 Task: Create a blank project AgileHarbor with privacy Public and default view as List and in the team Taskers . Create three sections in the project as To-Do, Doing and Done
Action: Mouse moved to (66, 60)
Screenshot: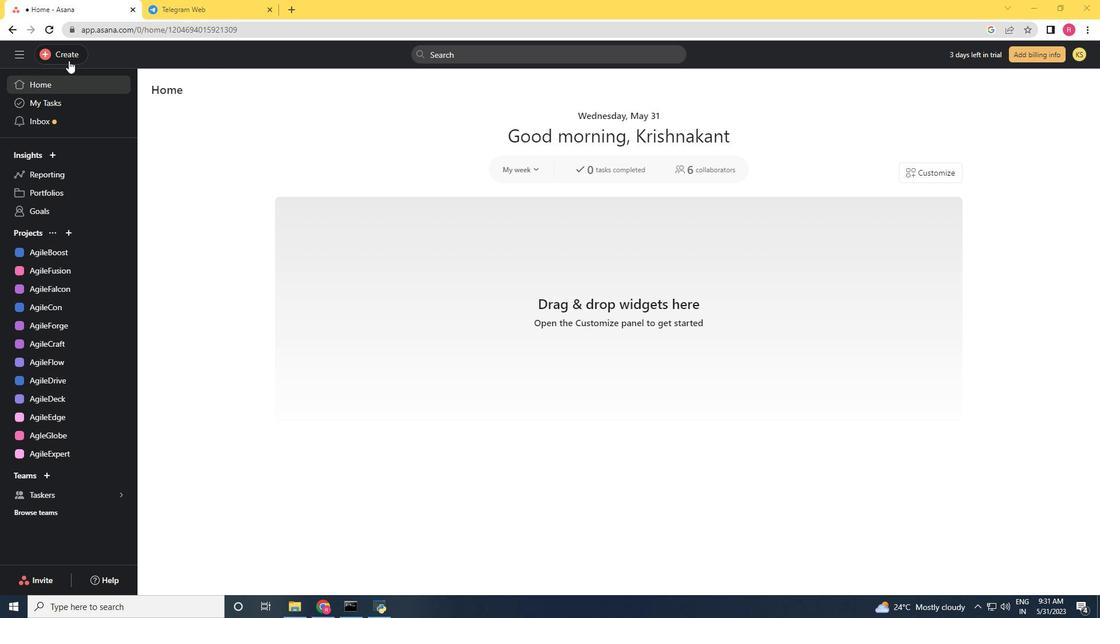
Action: Mouse pressed left at (66, 60)
Screenshot: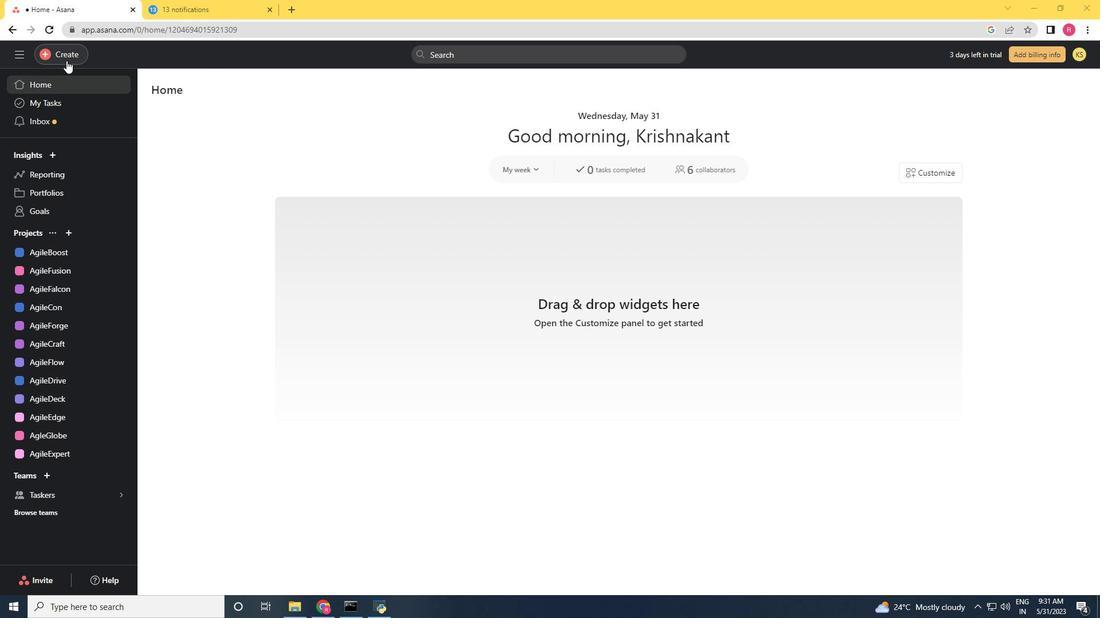 
Action: Mouse moved to (133, 84)
Screenshot: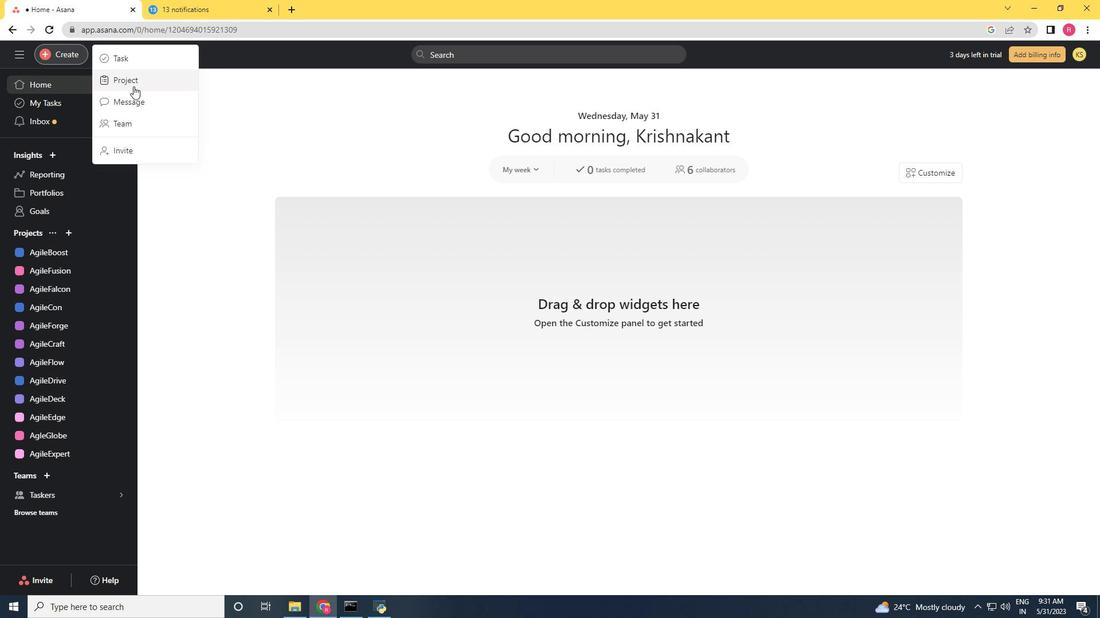 
Action: Mouse pressed left at (133, 84)
Screenshot: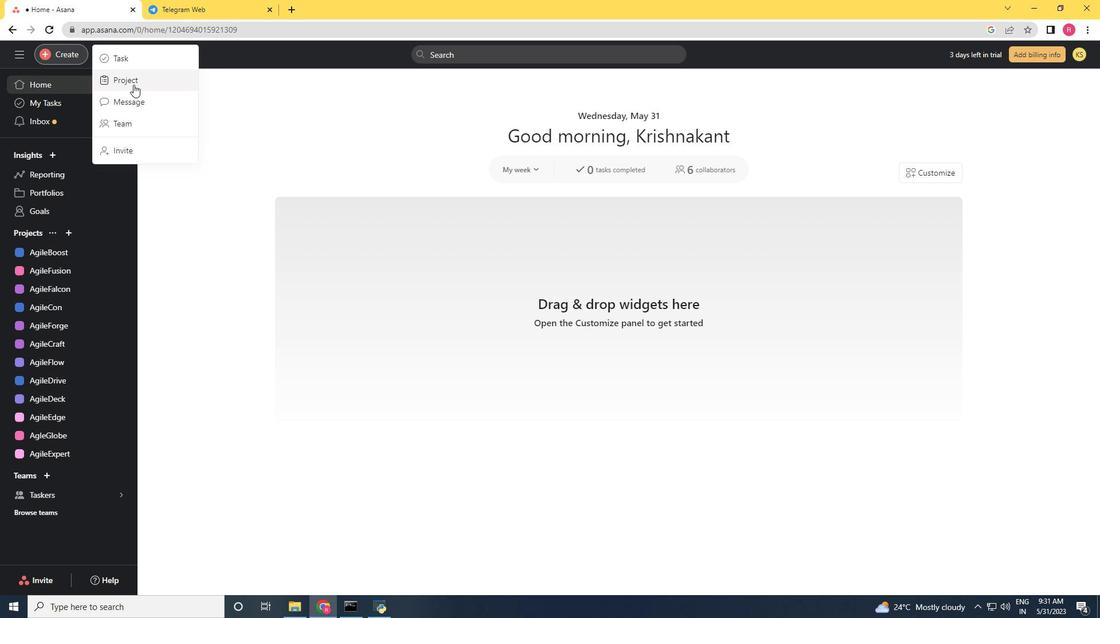 
Action: Mouse moved to (472, 339)
Screenshot: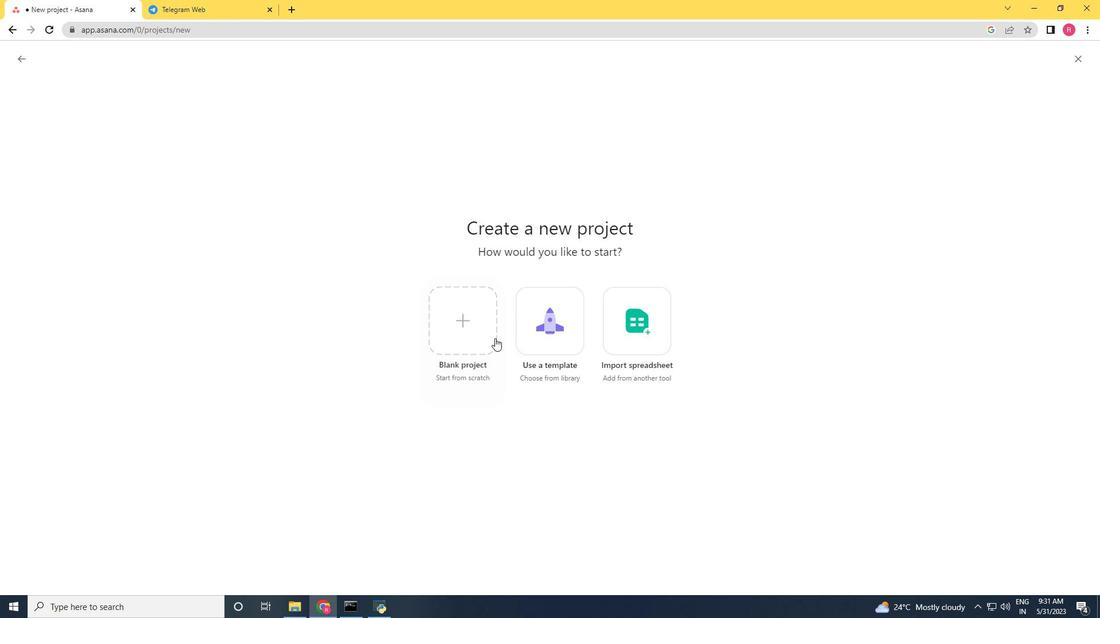 
Action: Mouse pressed left at (472, 339)
Screenshot: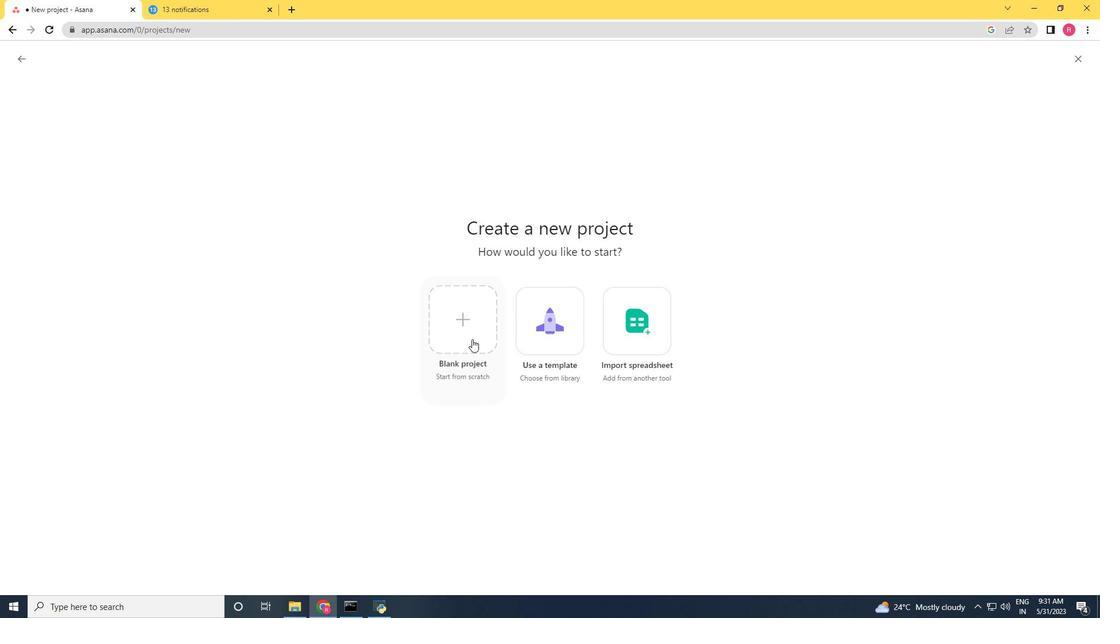 
Action: Mouse moved to (1100, 275)
Screenshot: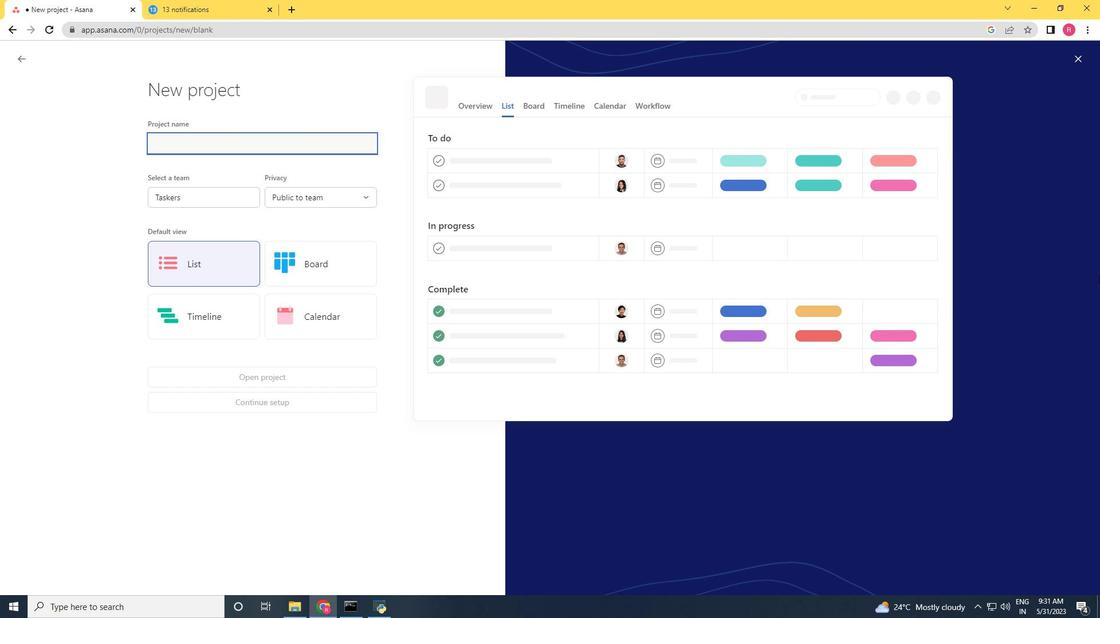 
Action: Key pressed <Key.shift>Agile<Key.space><Key.backspace><Key.shift>Harbor
Screenshot: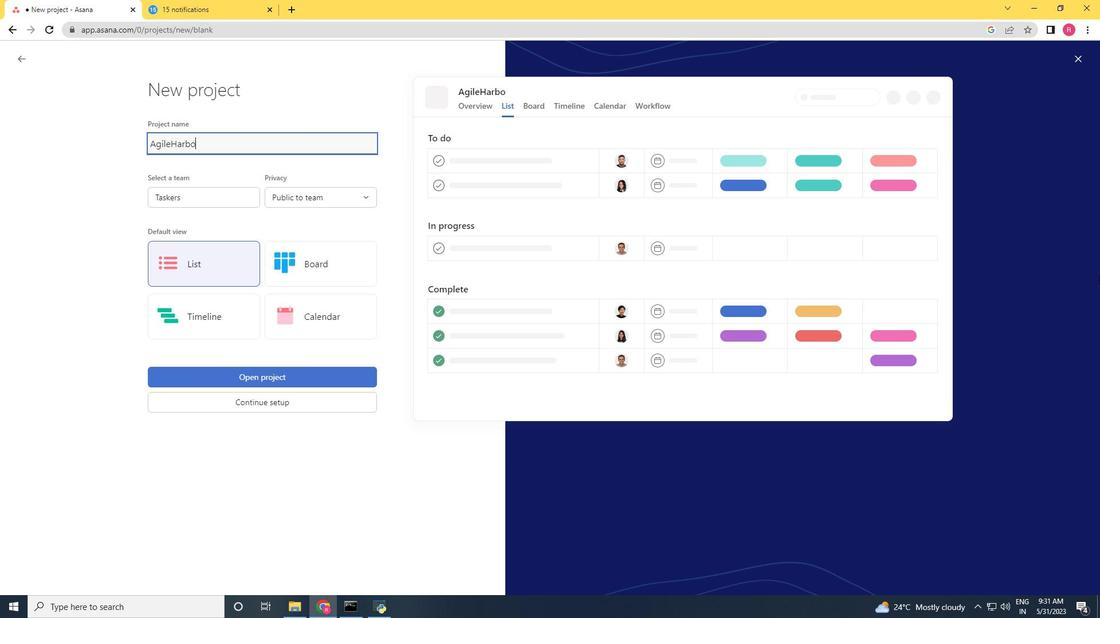 
Action: Mouse moved to (310, 195)
Screenshot: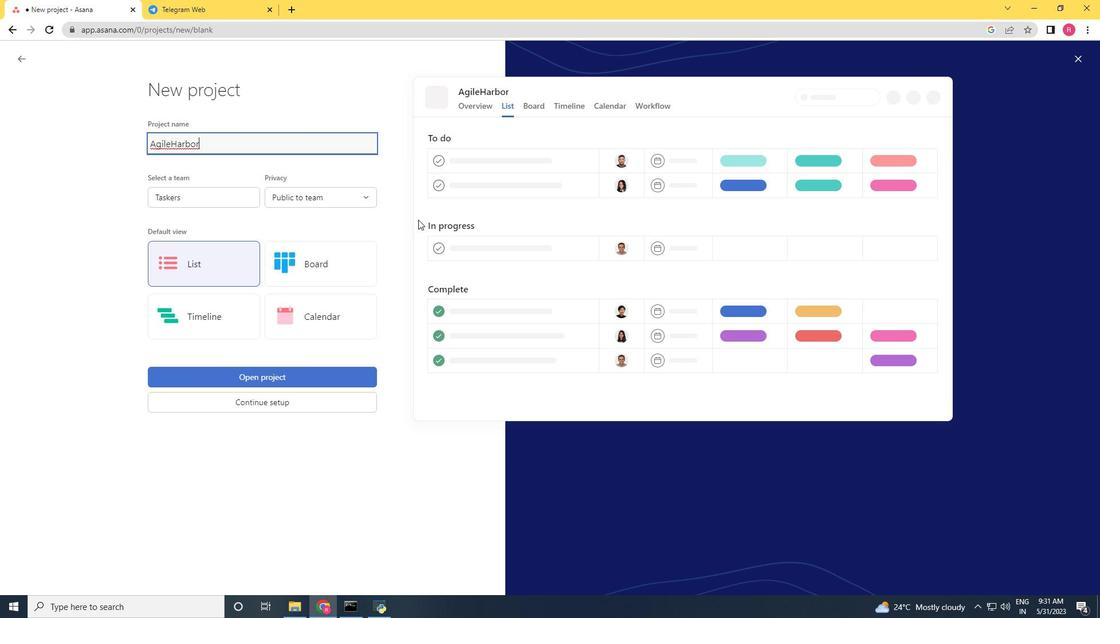 
Action: Mouse pressed left at (310, 195)
Screenshot: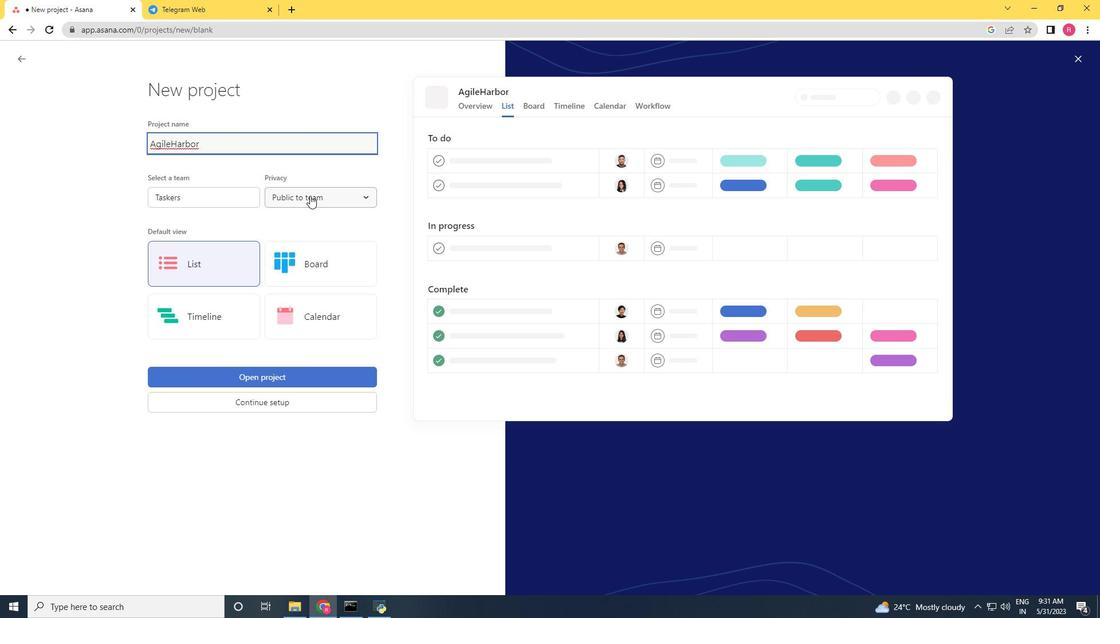 
Action: Mouse moved to (316, 229)
Screenshot: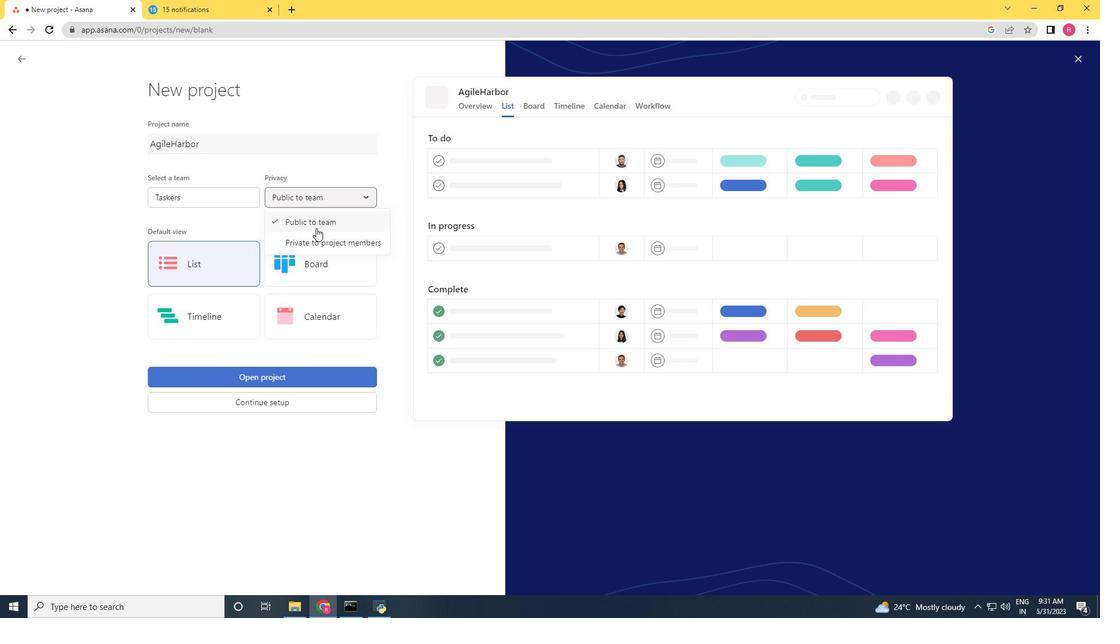 
Action: Mouse pressed left at (316, 229)
Screenshot: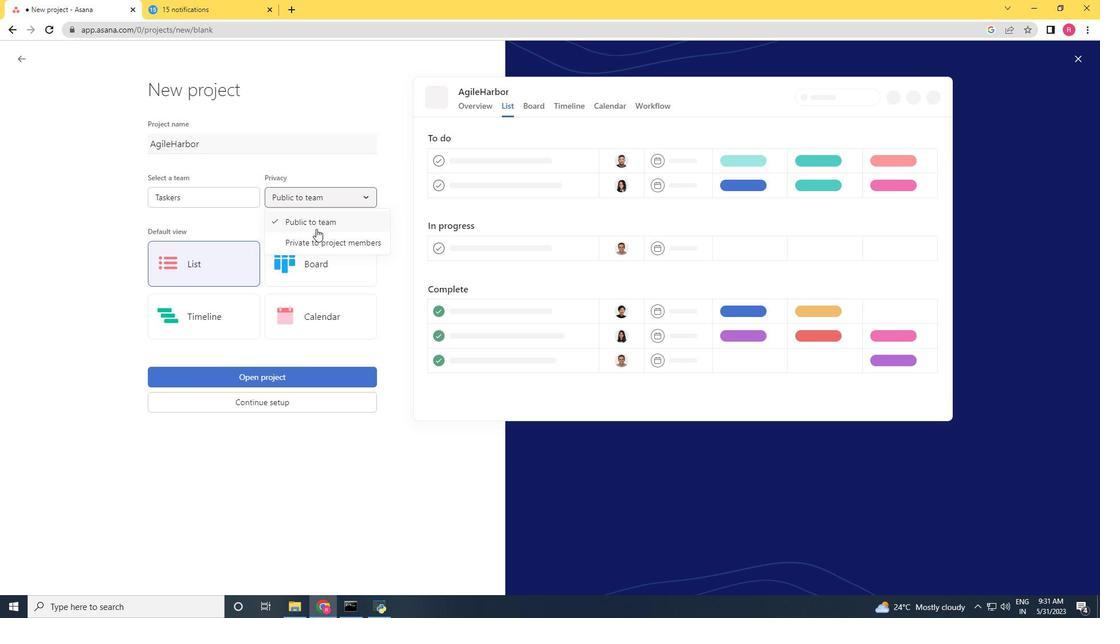 
Action: Mouse moved to (235, 251)
Screenshot: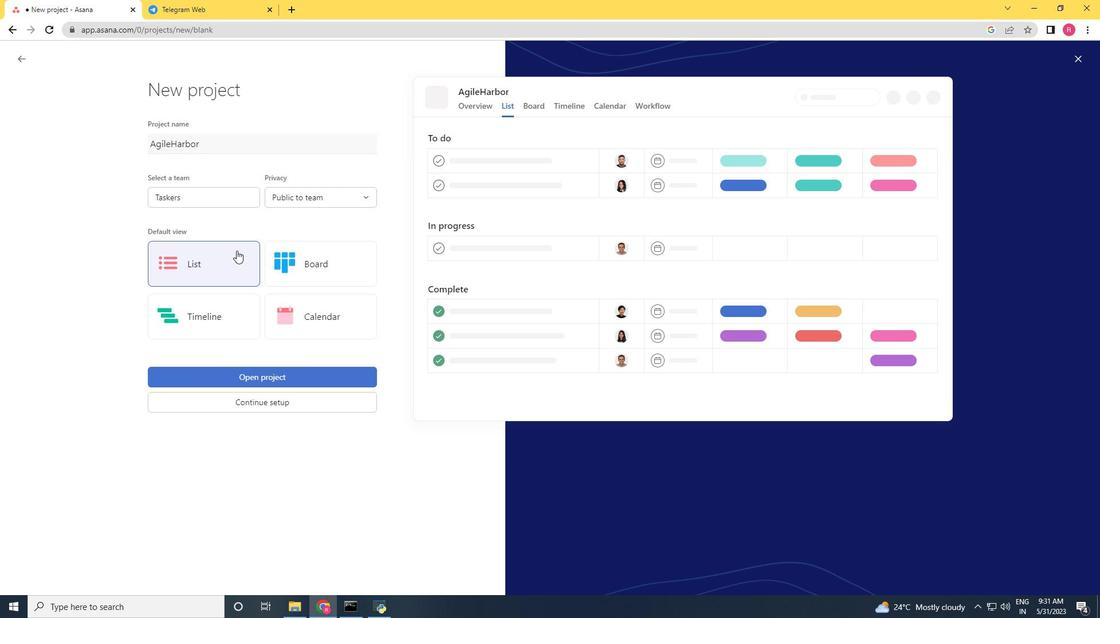 
Action: Mouse pressed left at (235, 251)
Screenshot: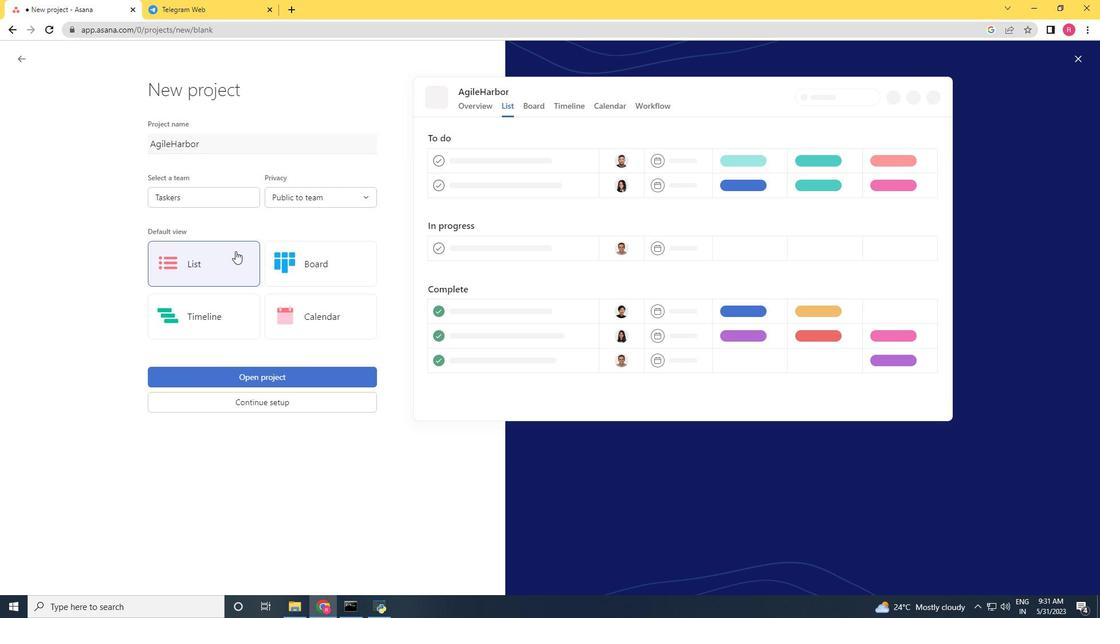 
Action: Mouse moved to (232, 202)
Screenshot: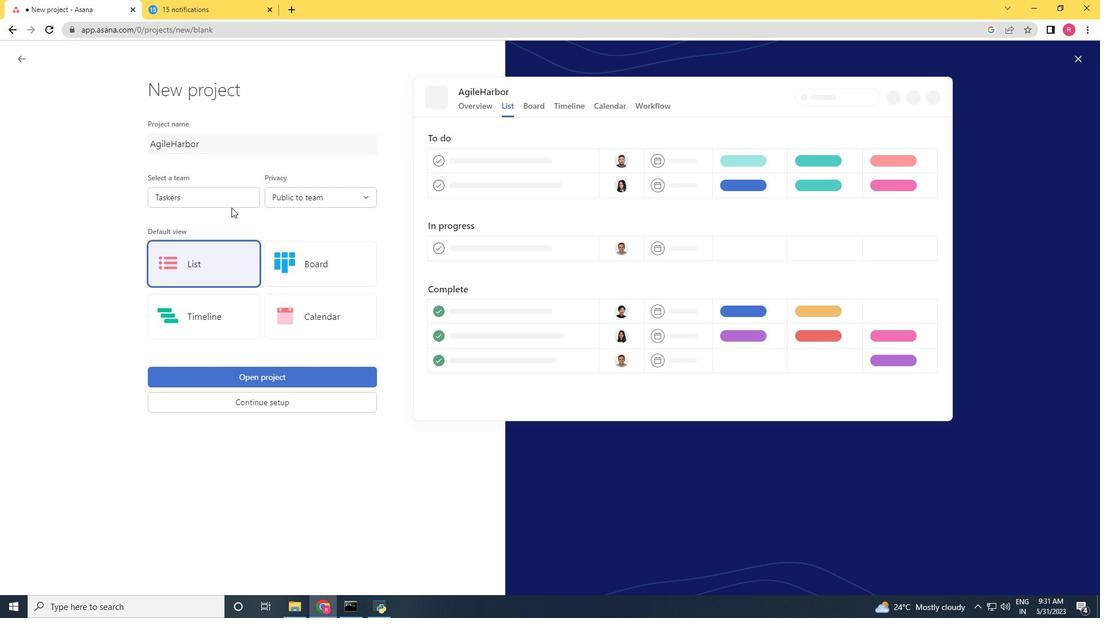 
Action: Mouse pressed left at (232, 202)
Screenshot: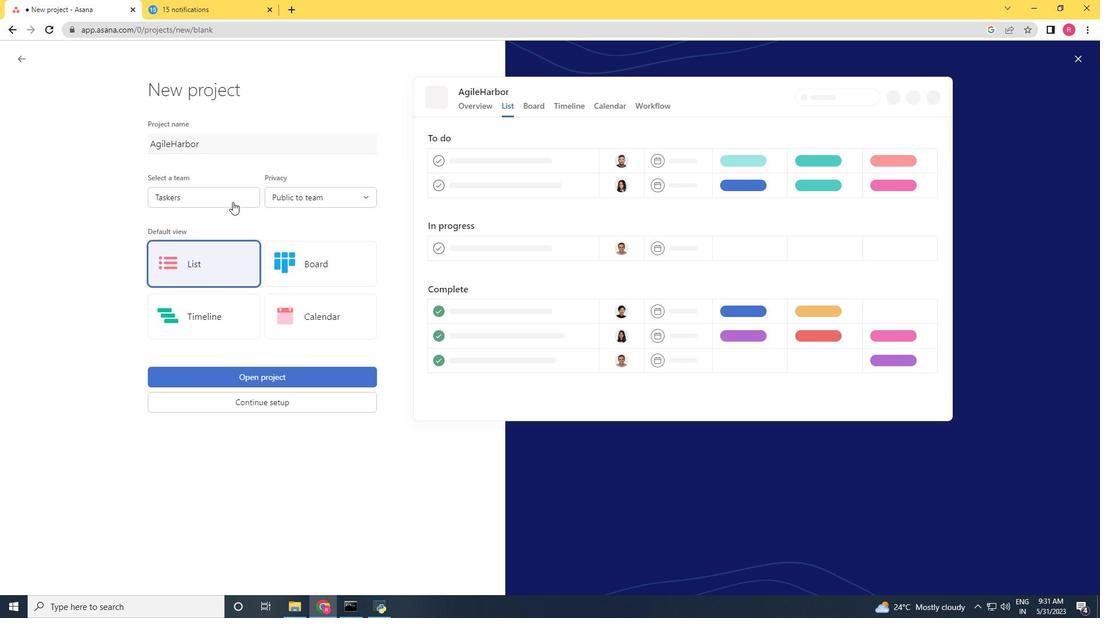 
Action: Mouse moved to (237, 222)
Screenshot: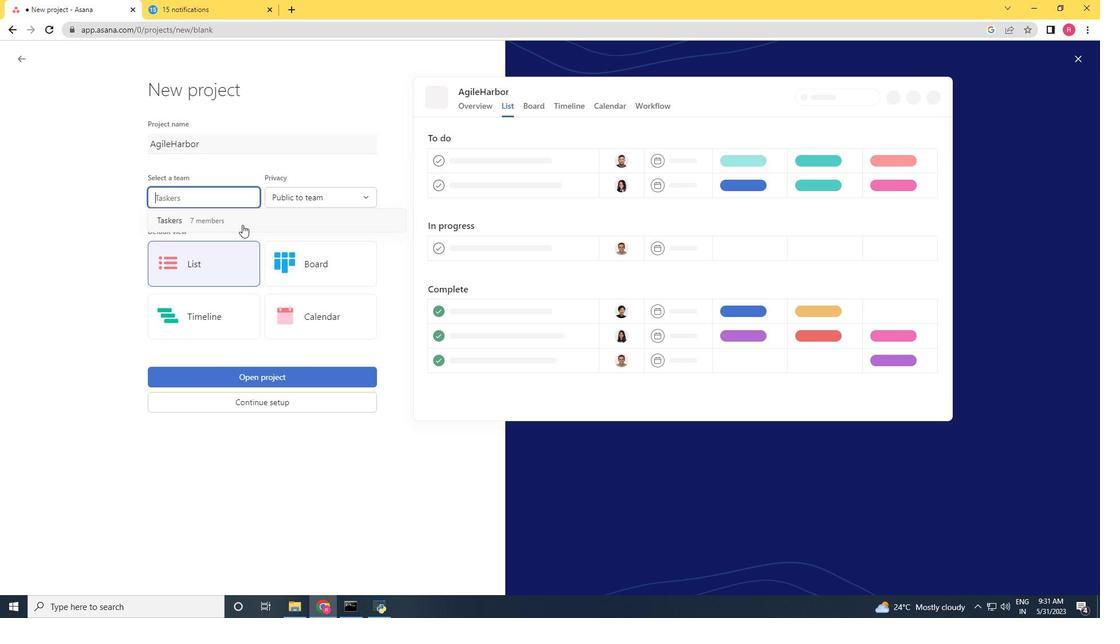 
Action: Mouse pressed left at (237, 222)
Screenshot: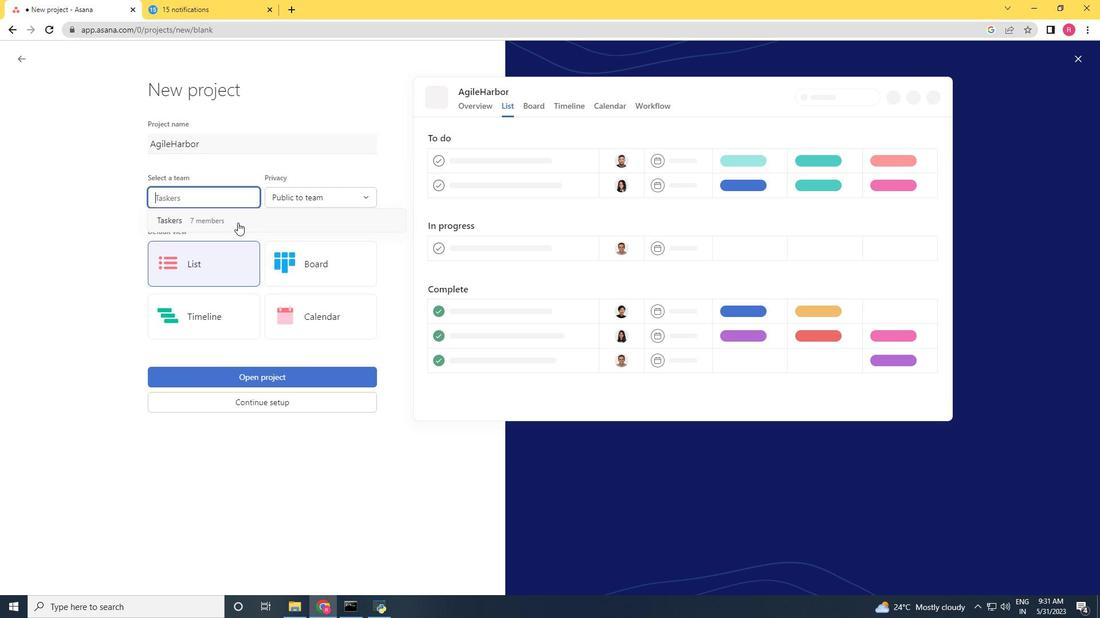 
Action: Mouse moved to (273, 373)
Screenshot: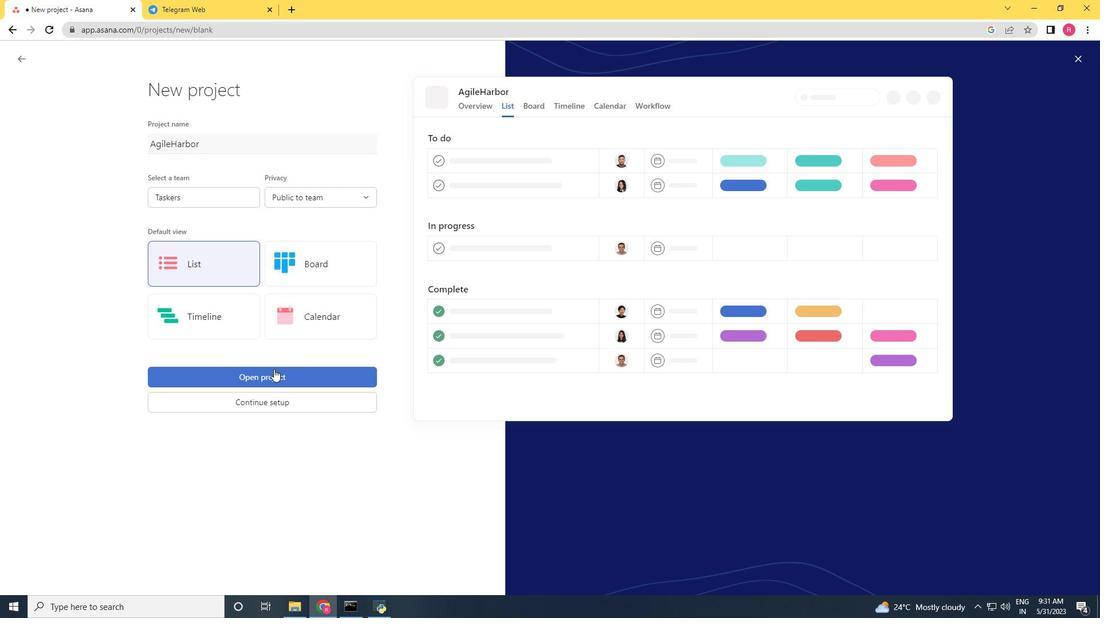 
Action: Mouse pressed left at (273, 373)
Screenshot: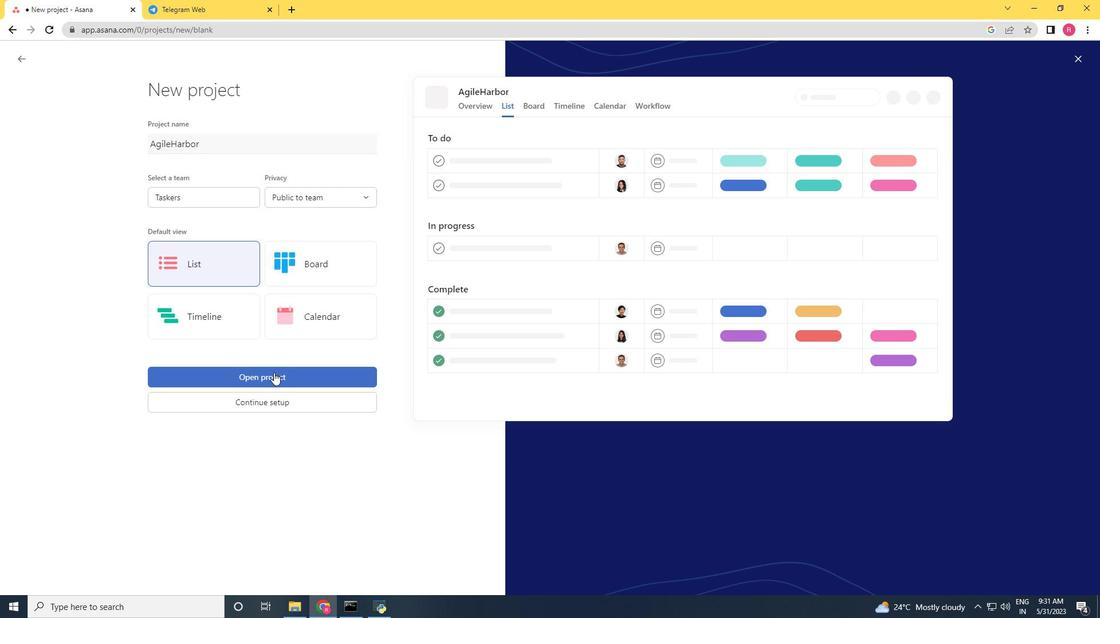 
Action: Mouse moved to (171, 249)
Screenshot: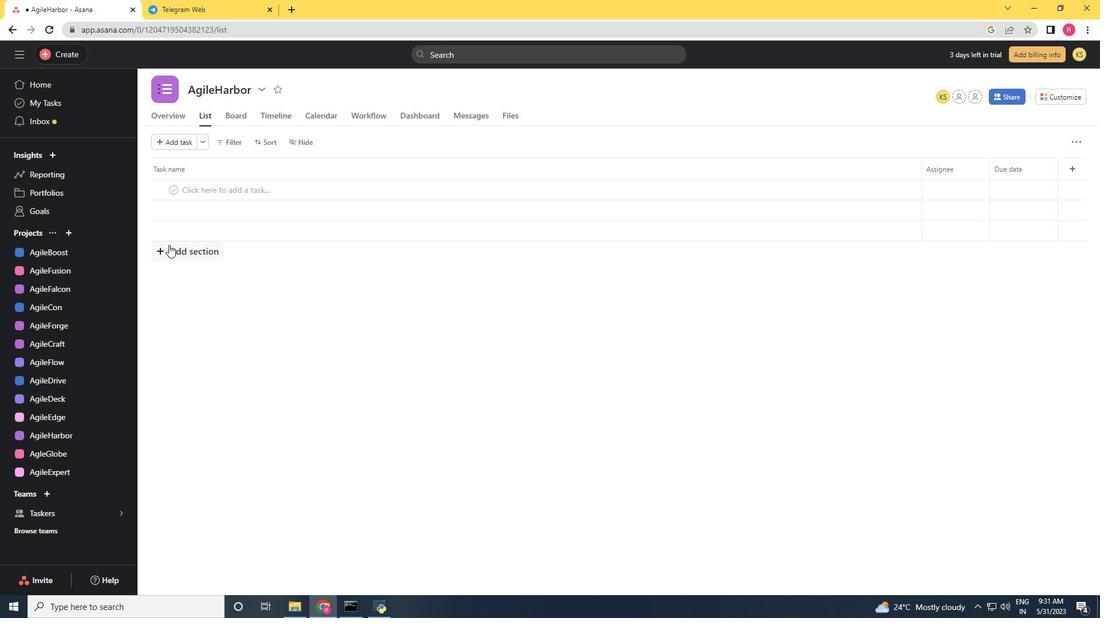 
Action: Mouse pressed left at (171, 249)
Screenshot: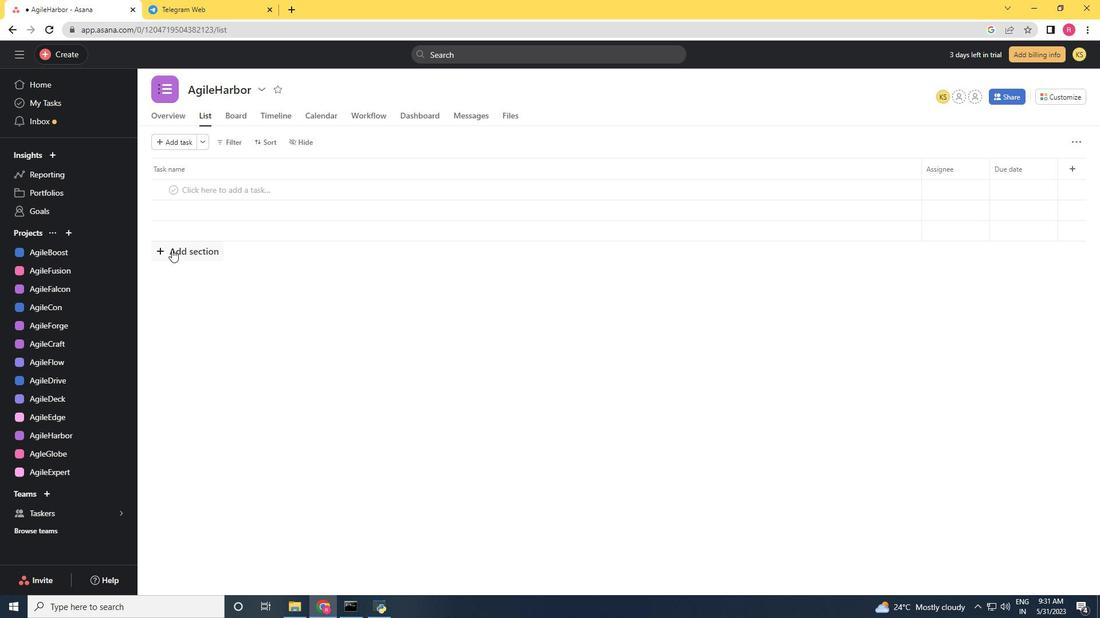 
Action: Mouse moved to (1099, 0)
Screenshot: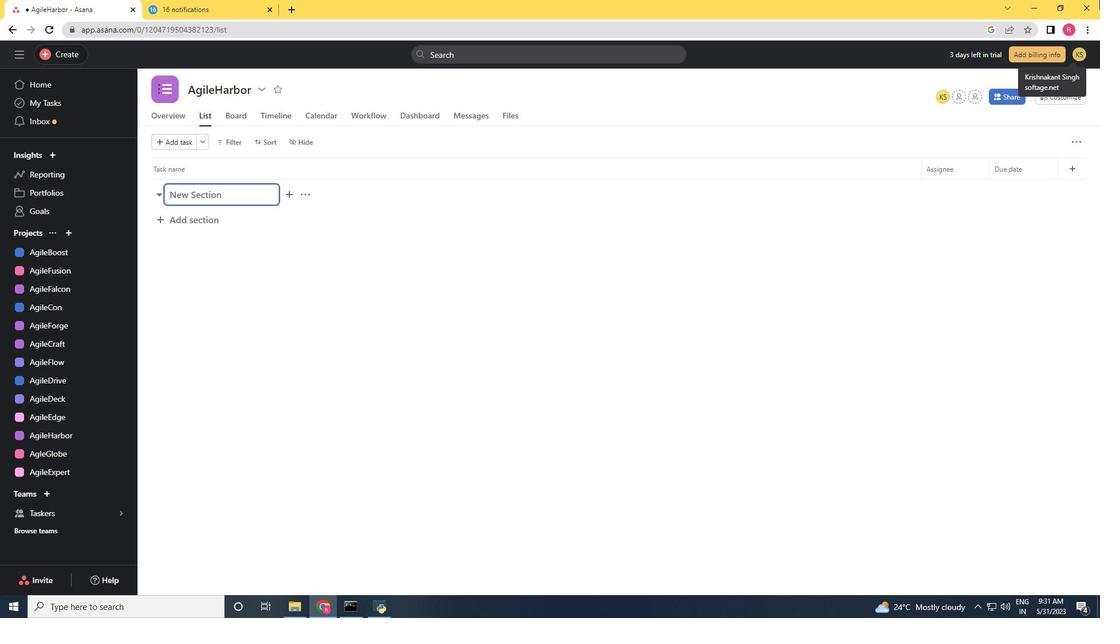 
Action: Key pressed <Key.shift>To-<Key.shift><Key.shift><Key.shift><Key.shift><Key.shift><Key.shift><Key.shift><Key.shift><Key.shift><Key.shift><Key.shift>Do<Key.enter>
Screenshot: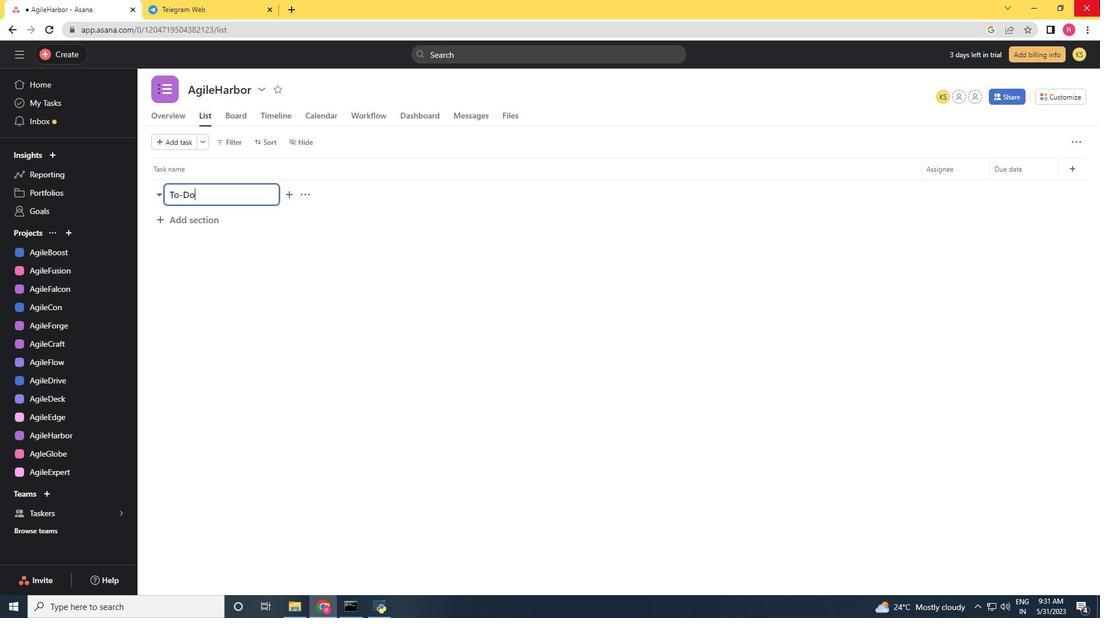 
Action: Mouse moved to (209, 261)
Screenshot: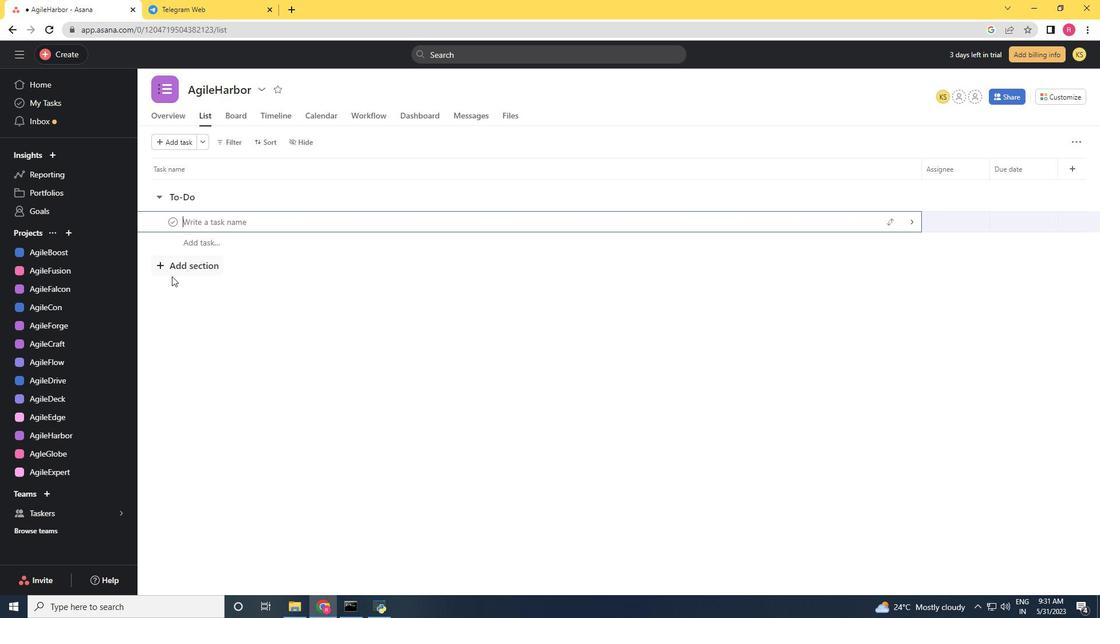 
Action: Mouse pressed left at (209, 261)
Screenshot: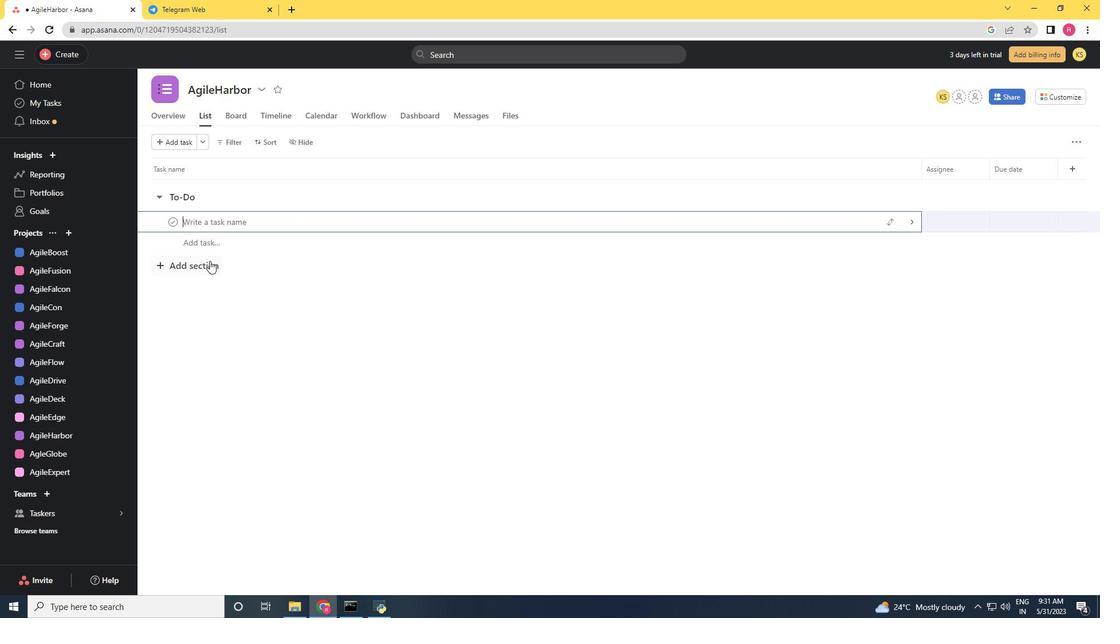 
Action: Mouse moved to (193, 222)
Screenshot: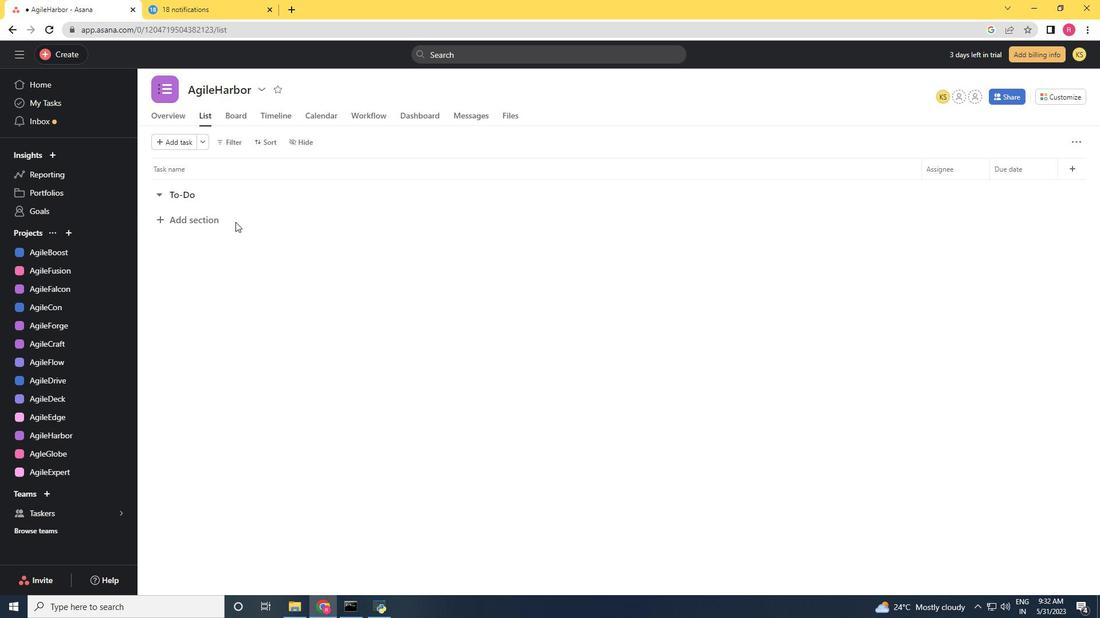 
Action: Mouse pressed left at (193, 222)
Screenshot: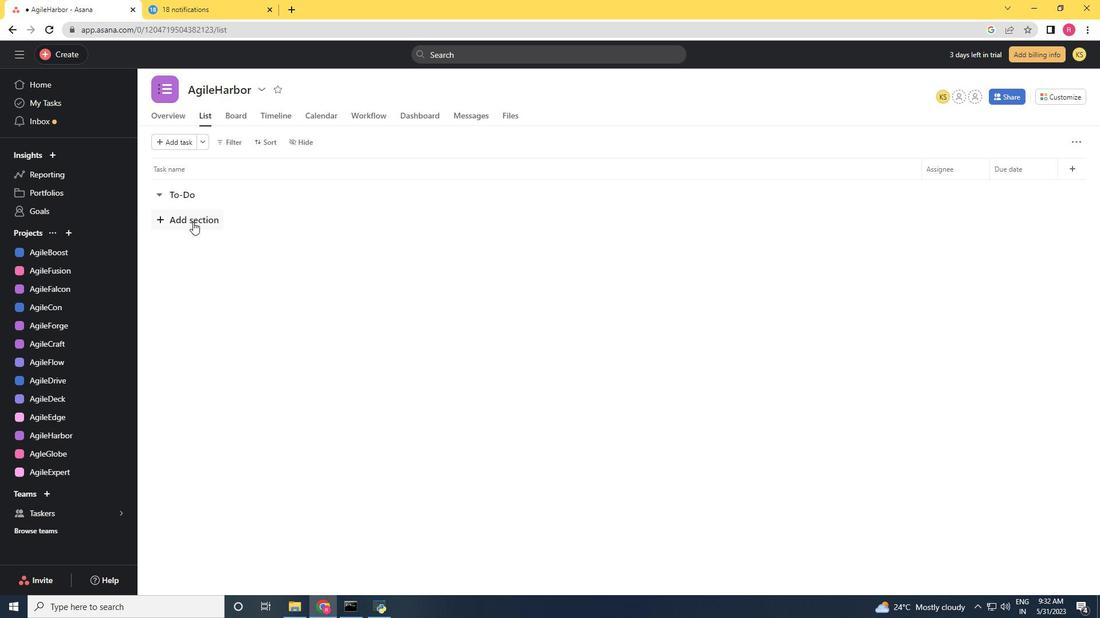 
Action: Key pressed <Key.shift>Doing
Screenshot: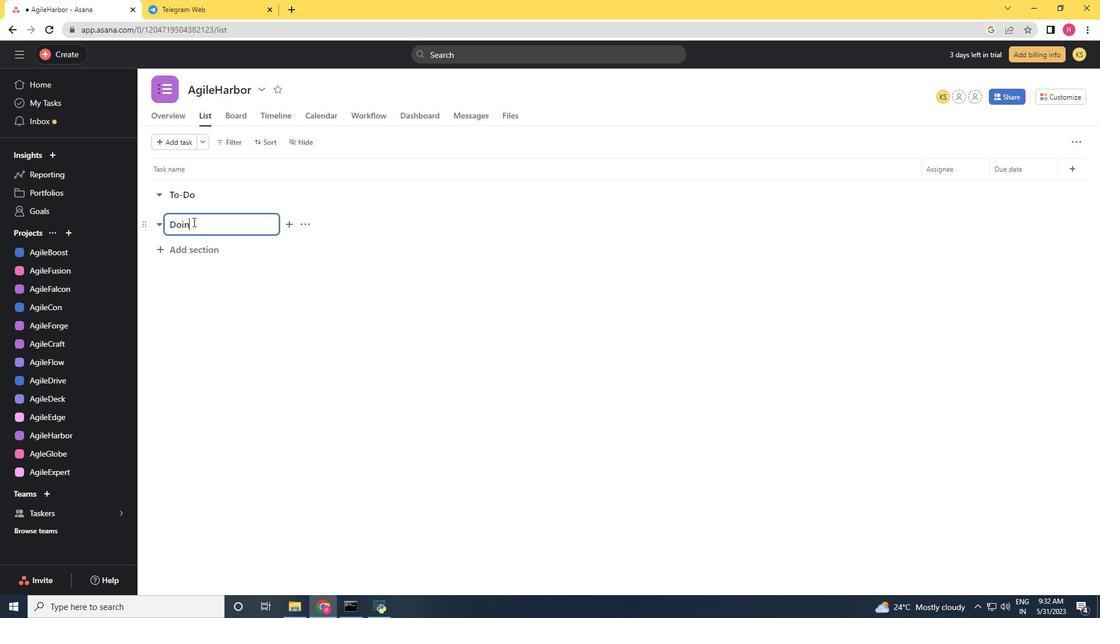 
Action: Mouse moved to (186, 243)
Screenshot: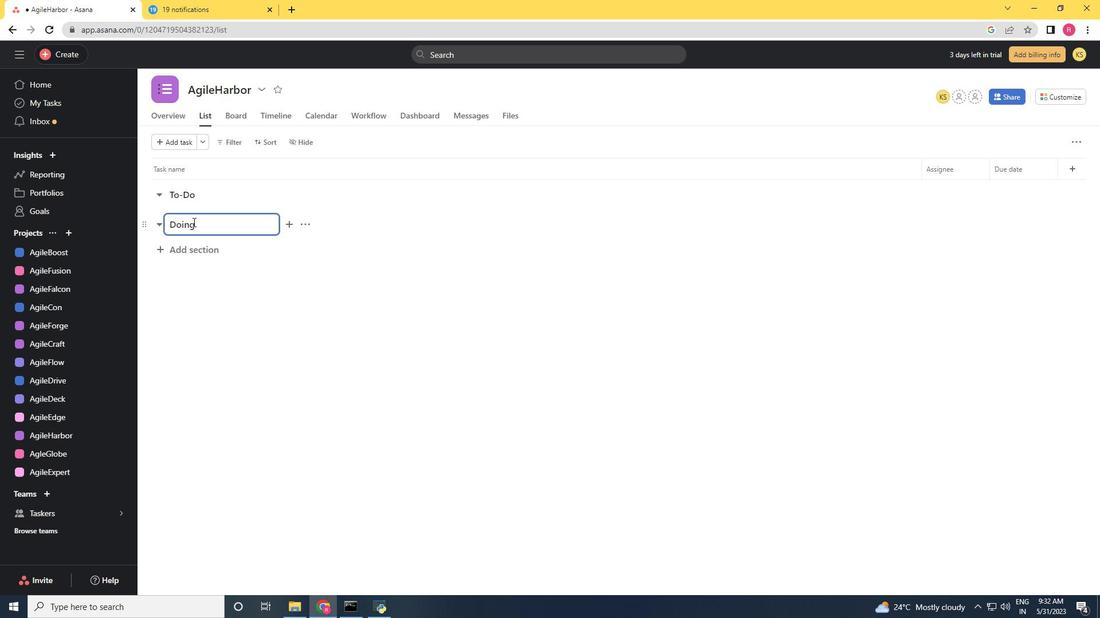 
Action: Mouse pressed left at (186, 243)
Screenshot: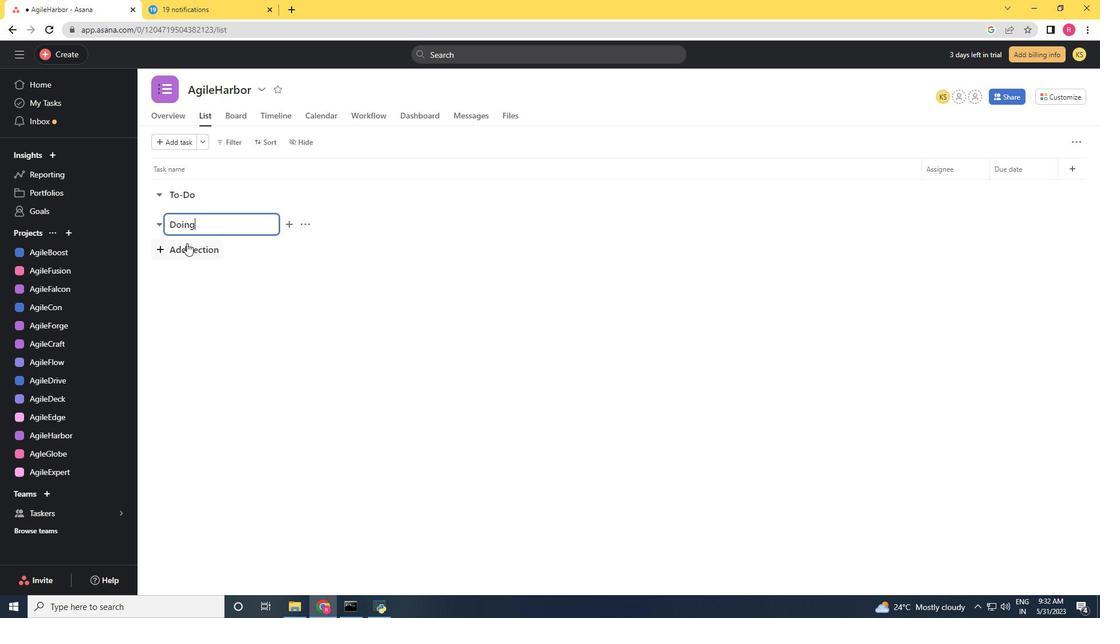 
Action: Key pressed <Key.shift><Key.shift><Key.shift><Key.shift>Done
Screenshot: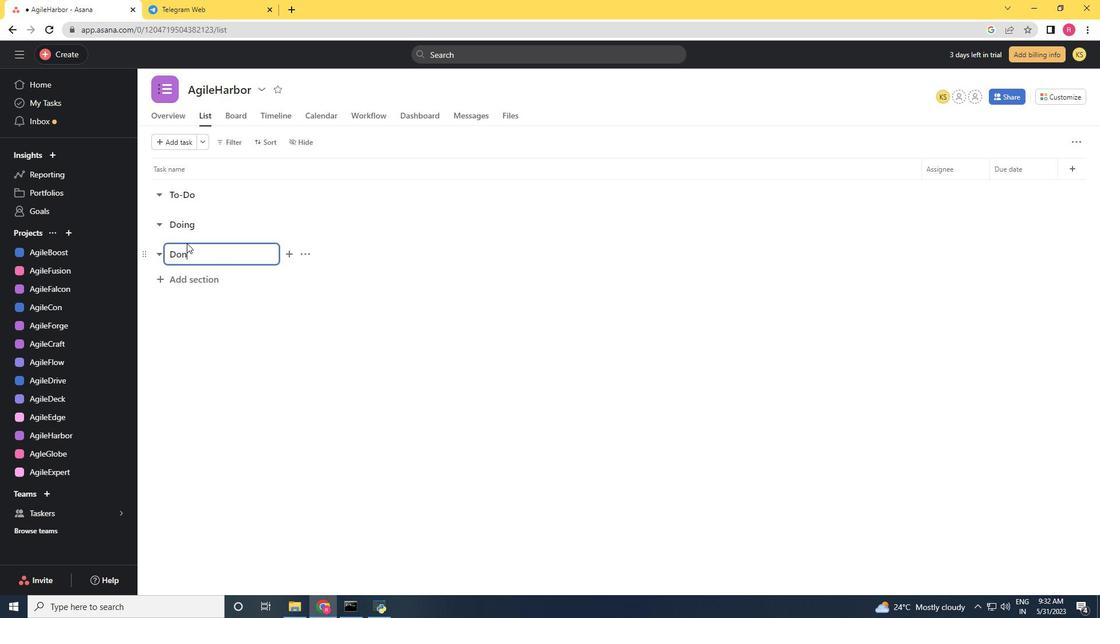 
Action: Mouse moved to (373, 275)
Screenshot: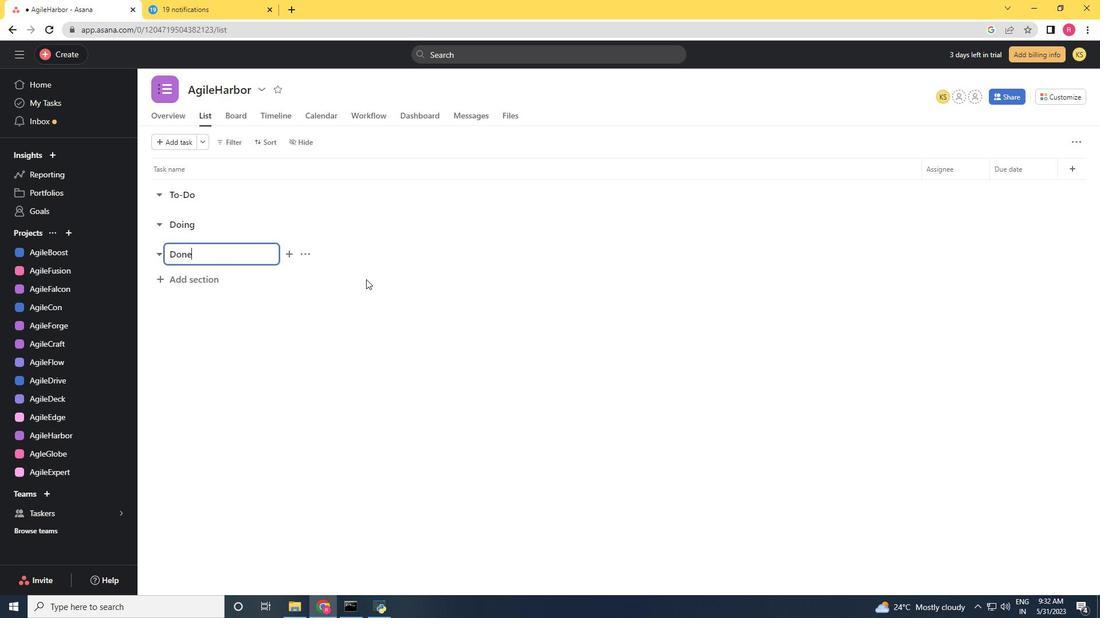 
Action: Mouse pressed left at (373, 275)
Screenshot: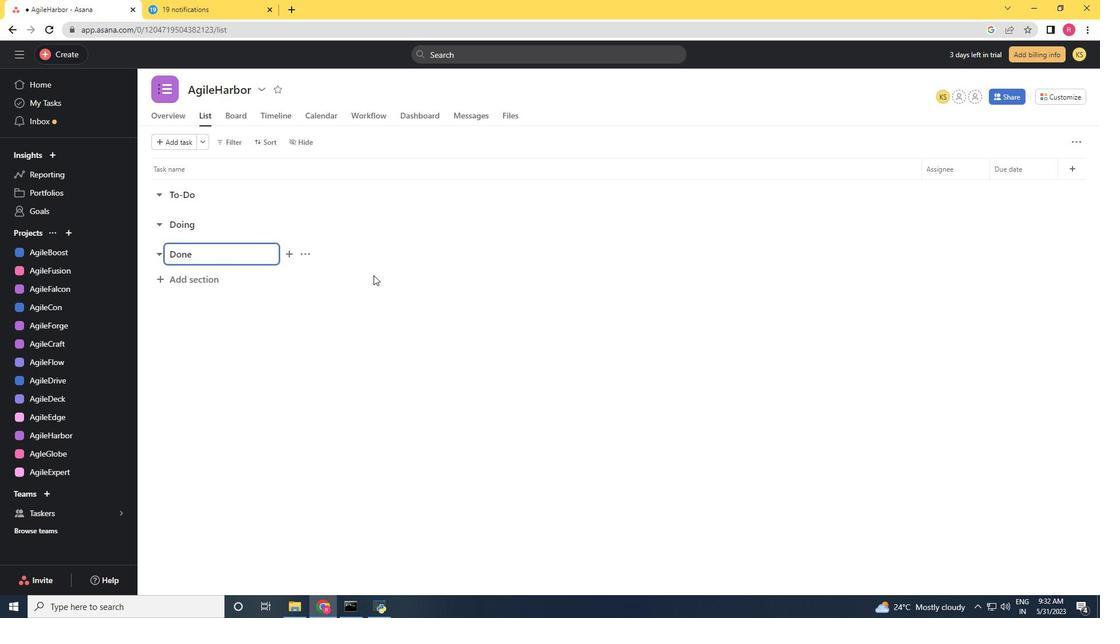 
